 Task: Select and add the product "Theraflu Nighttime Severe Honey Lemon Multi-Symptom Cold Relief Packets (6 ct)" to cart from the store "CVS".
Action: Mouse pressed left at (56, 101)
Screenshot: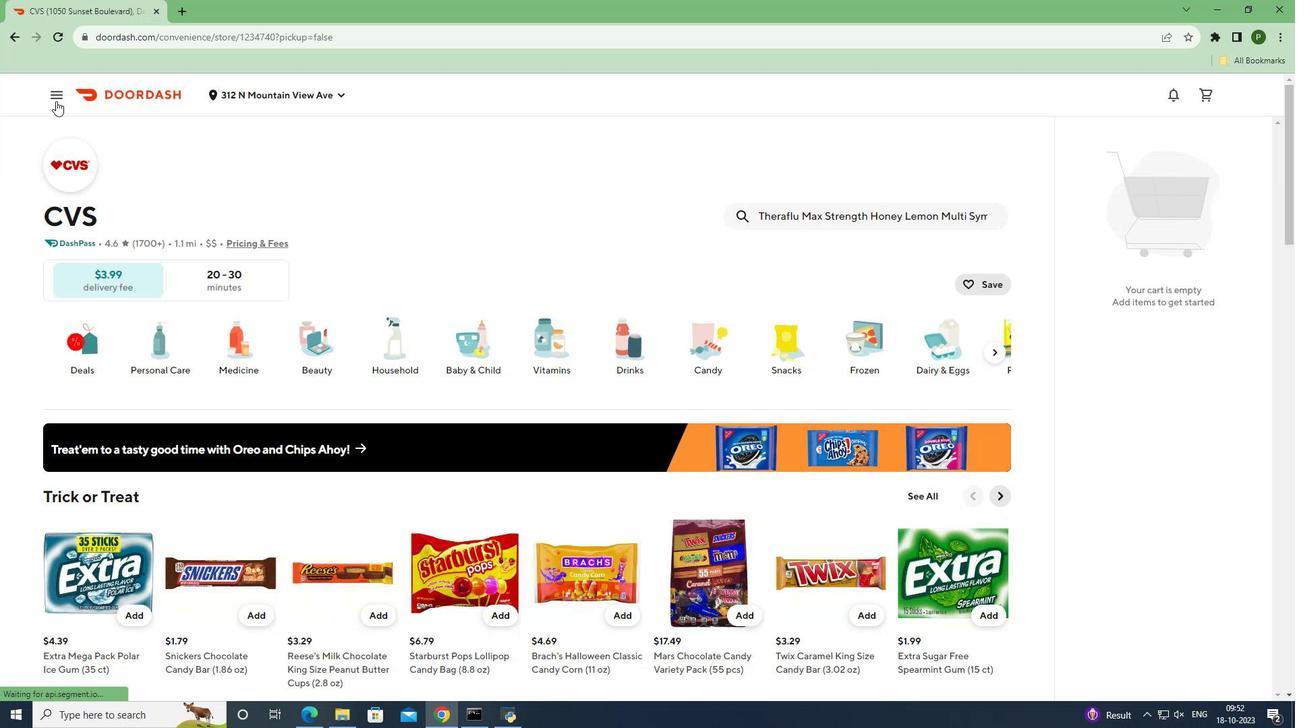 
Action: Mouse moved to (60, 192)
Screenshot: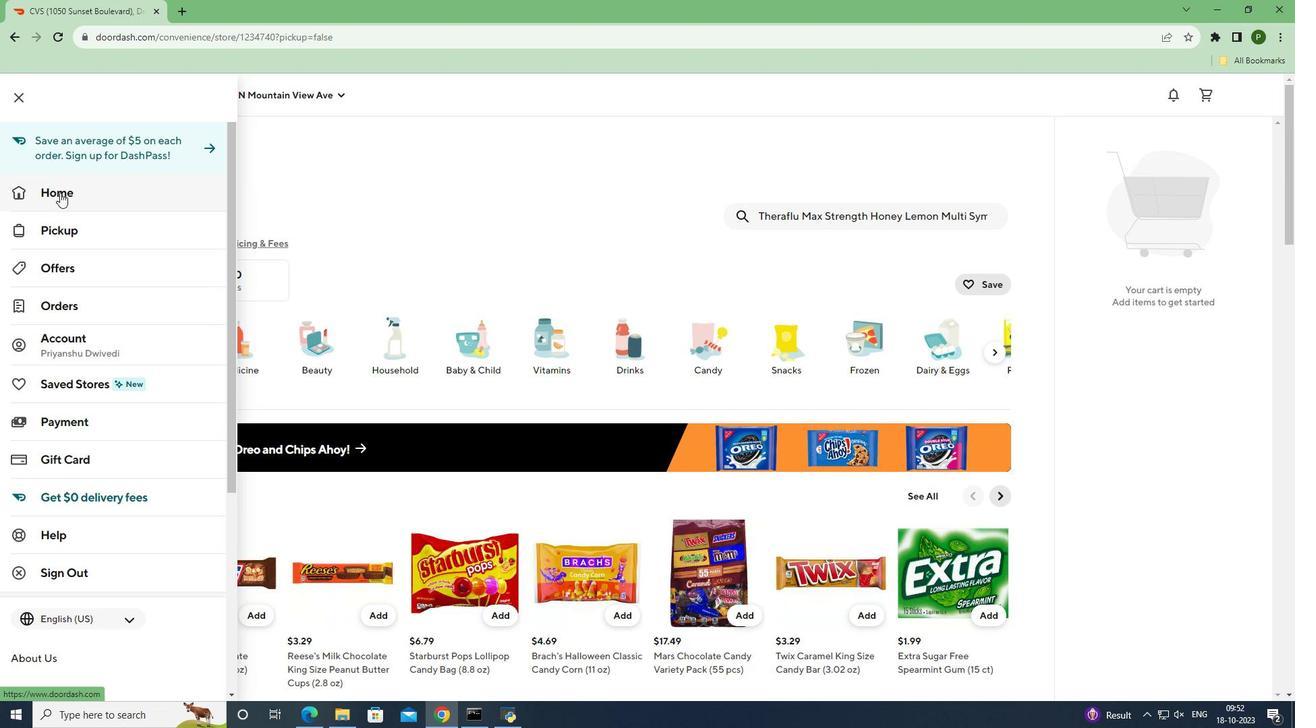 
Action: Mouse pressed left at (60, 192)
Screenshot: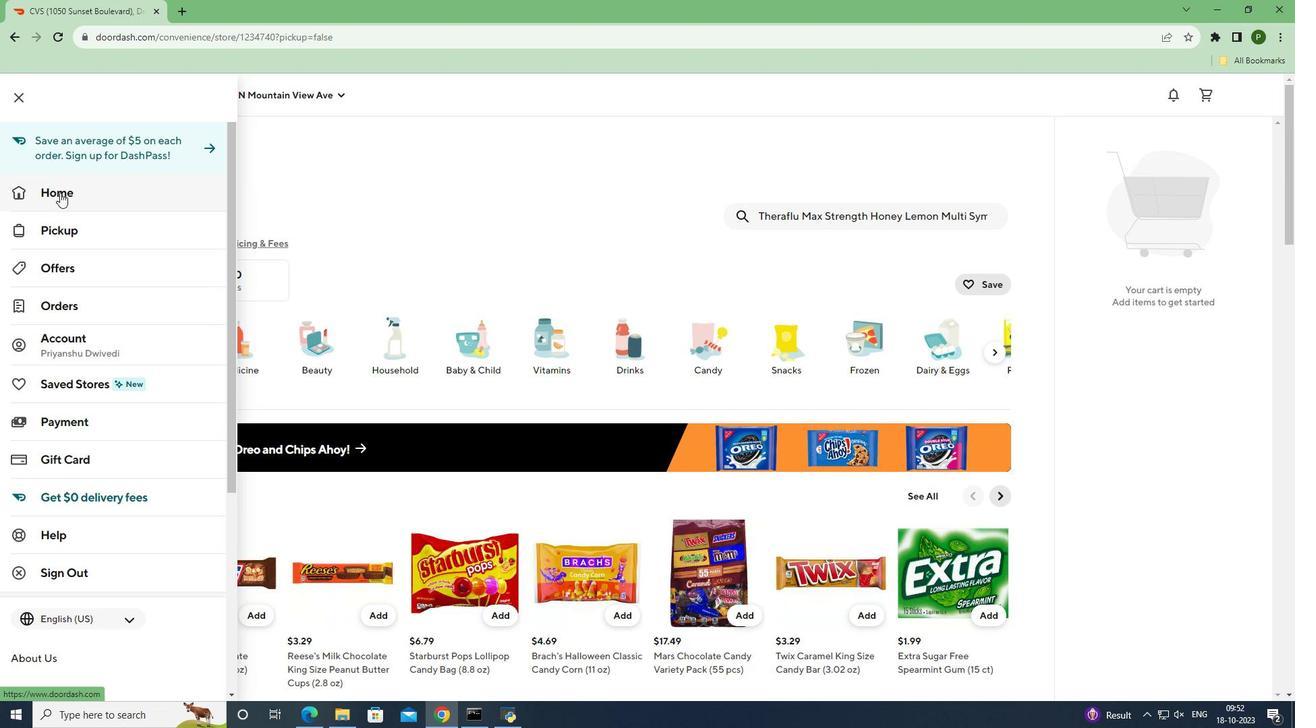 
Action: Mouse moved to (979, 142)
Screenshot: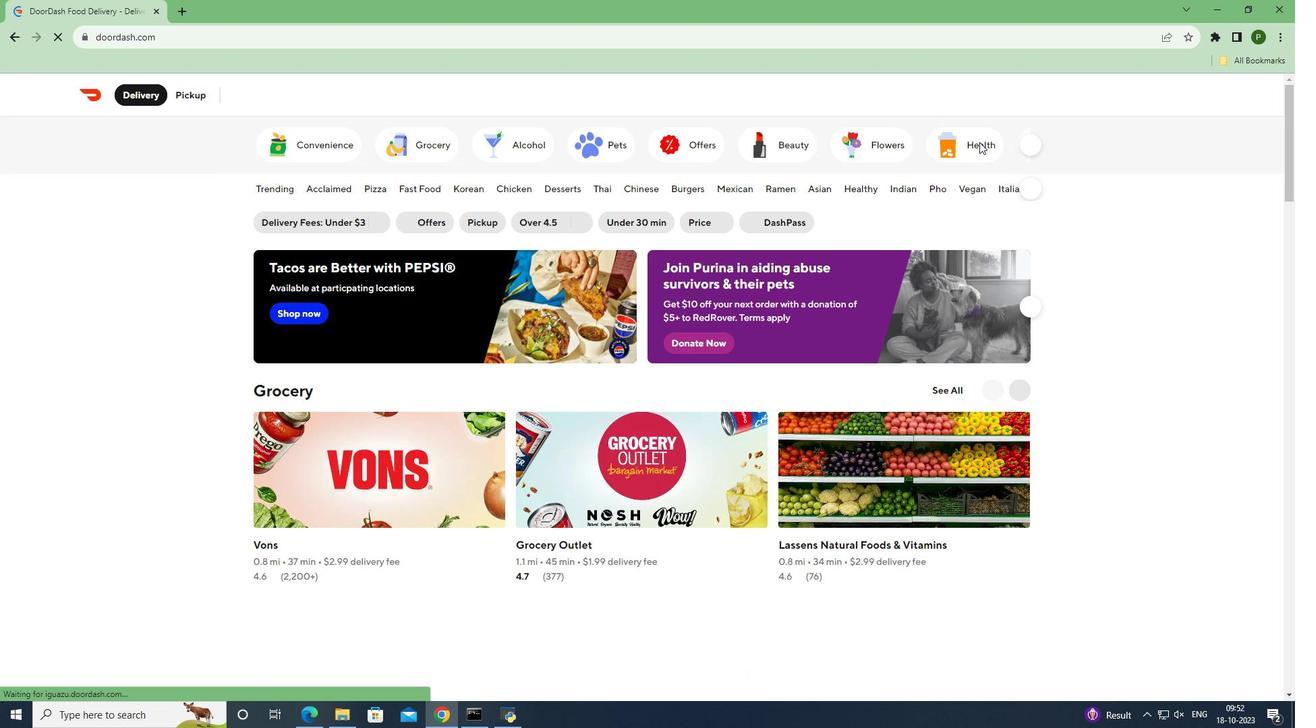 
Action: Mouse pressed left at (979, 142)
Screenshot: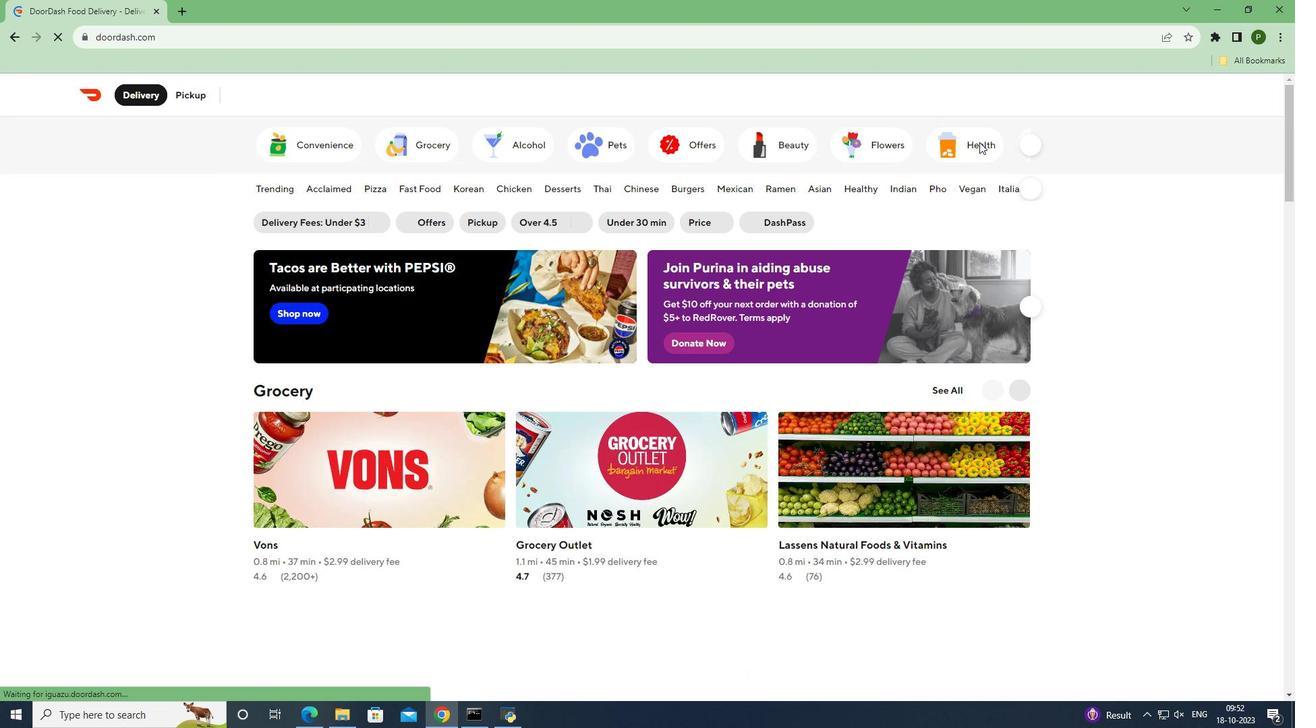 
Action: Mouse pressed left at (979, 142)
Screenshot: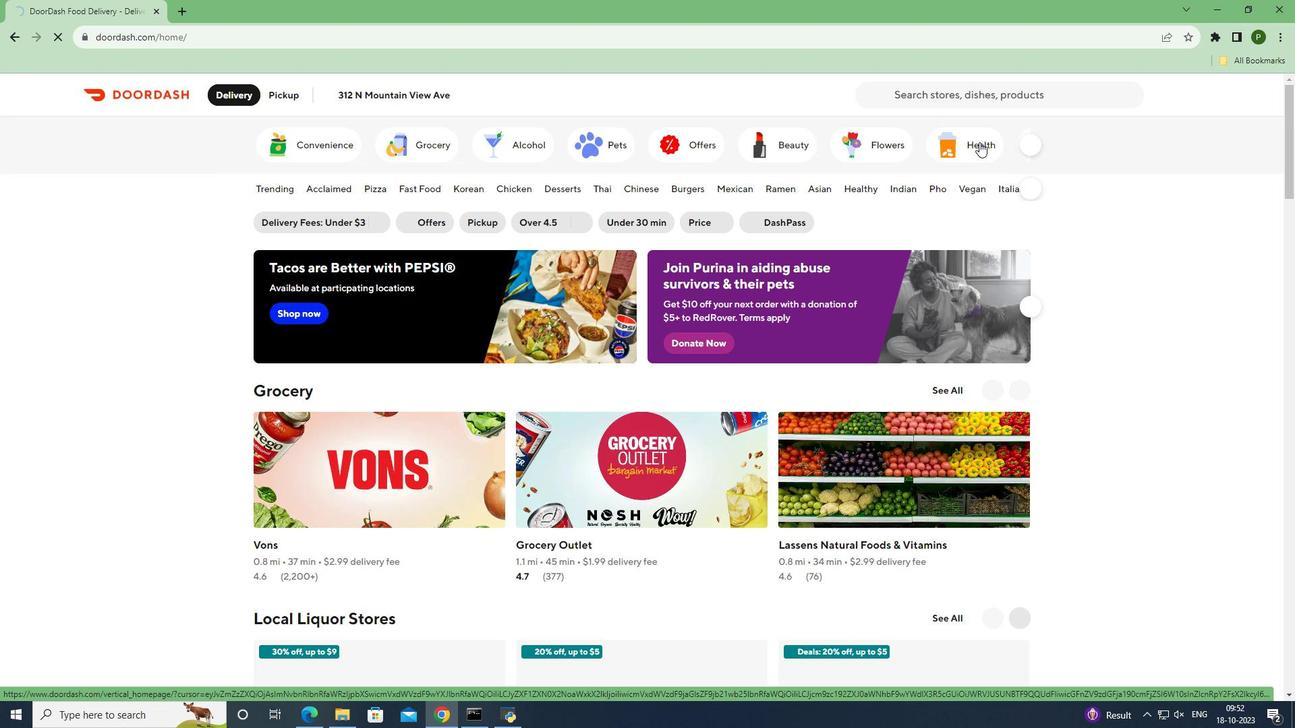 
Action: Mouse moved to (697, 412)
Screenshot: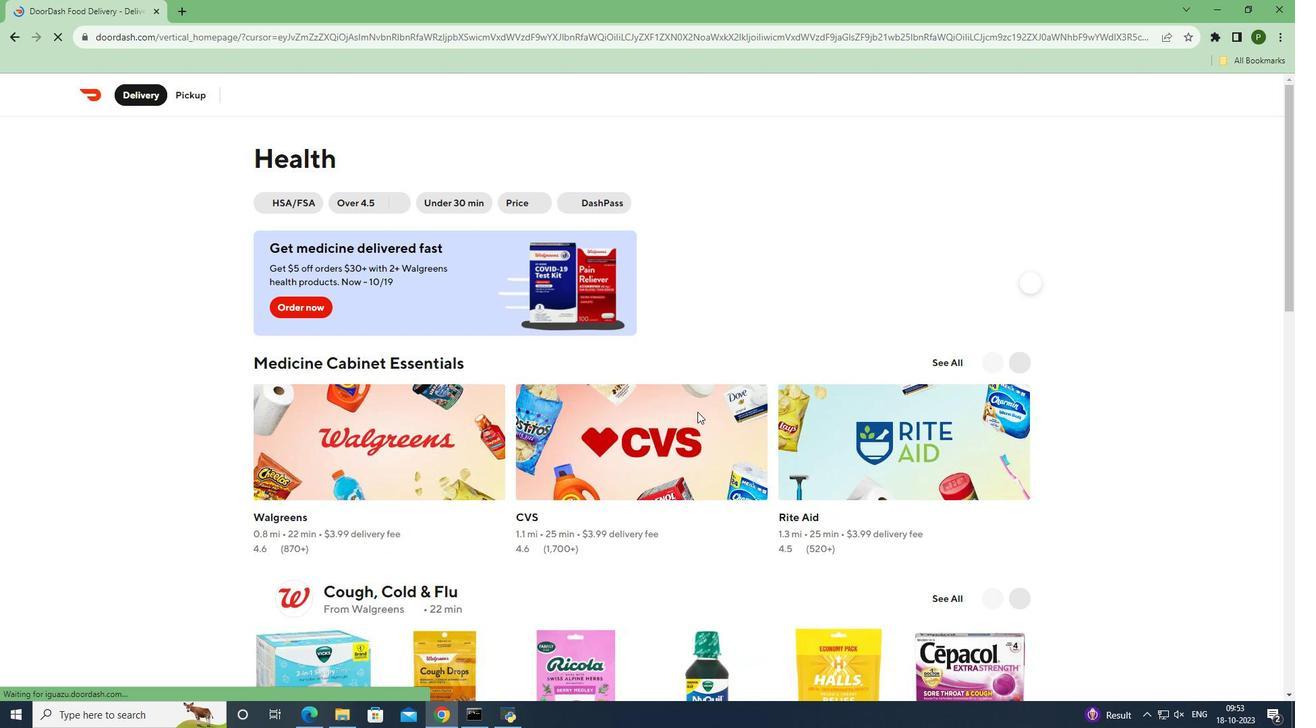 
Action: Mouse pressed left at (697, 412)
Screenshot: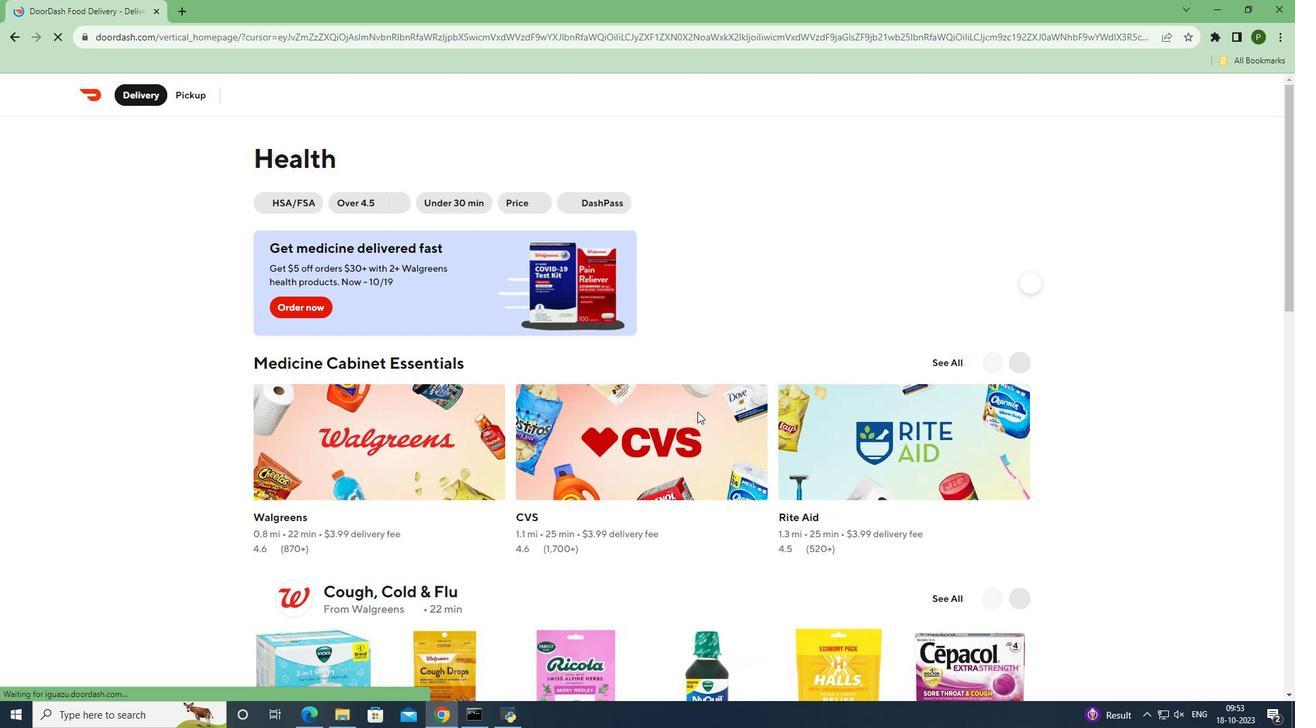 
Action: Mouse moved to (828, 217)
Screenshot: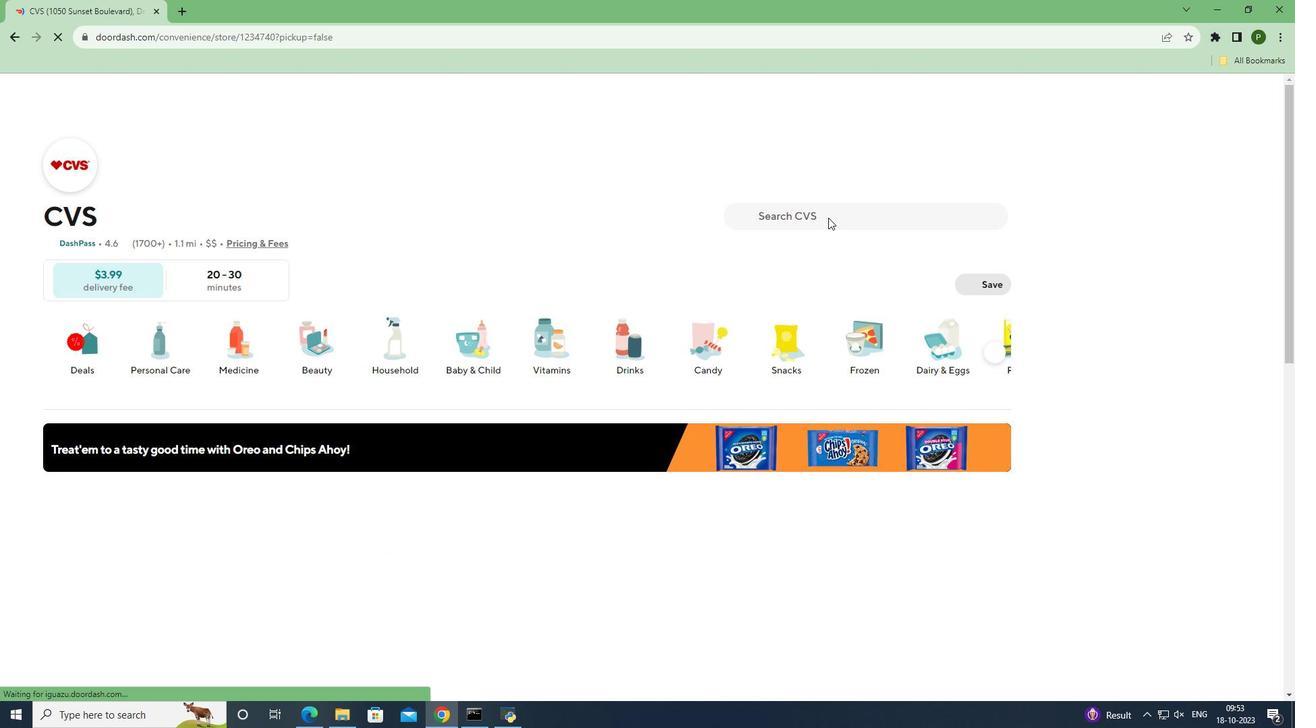 
Action: Mouse pressed left at (828, 217)
Screenshot: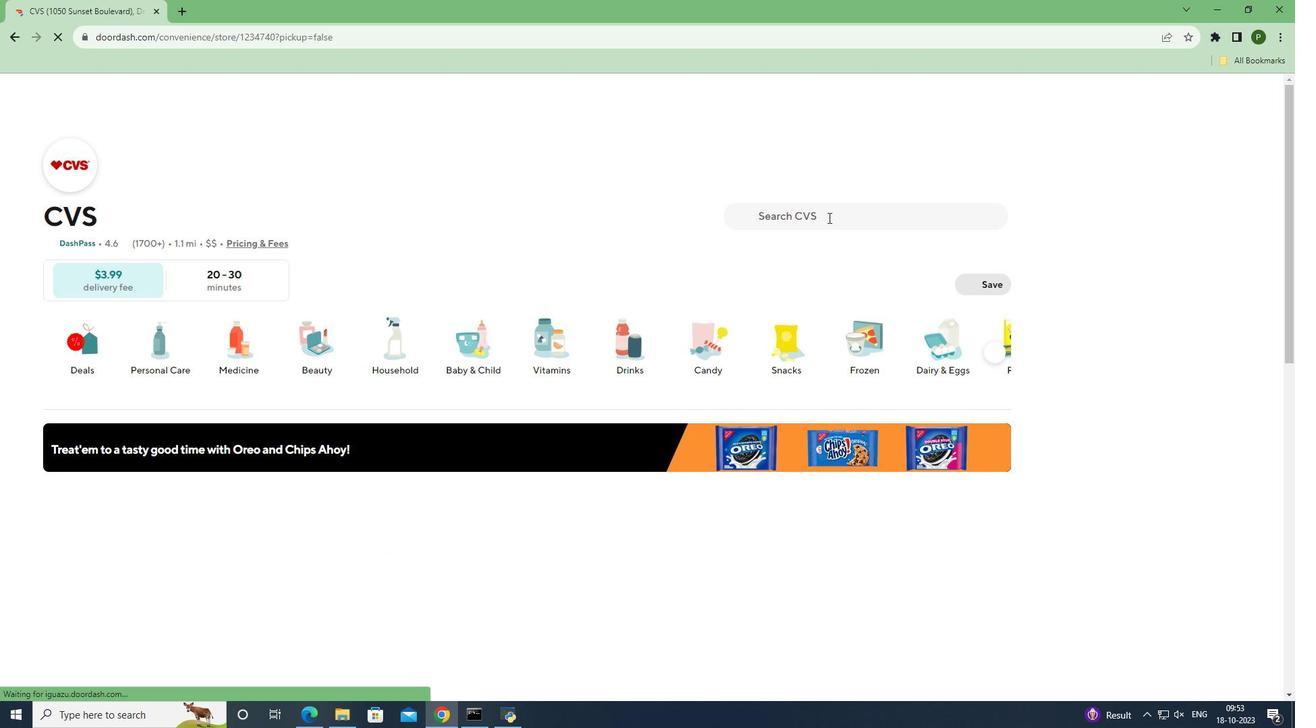 
Action: Key pressed <Key.caps_lock>T<Key.caps_lock>heraflu<Key.space><Key.caps_lock>N<Key.caps_lock>ighttime<Key.space><Key.caps_lock>S<Key.caps_lock>evere<Key.space><Key.caps_lock>H<Key.caps_lock>oney<Key.space><Key.caps_lock>L<Key.caps_lock>emon<Key.space><Key.caps_lock>M<Key.caps_lock>ut<Key.backspace>lti<Key.space><Key.caps_lock>S<Key.caps_lock>ymptom<Key.space><Key.caps_lock>C<Key.caps_lock>old<Key.space><Key.caps_lock>R<Key.caps_lock>elief<Key.space><Key.caps_lock>P<Key.caps_lock>ackets<Key.space><Key.shift_r>(6<Key.space>ct<Key.shift_r>)
Screenshot: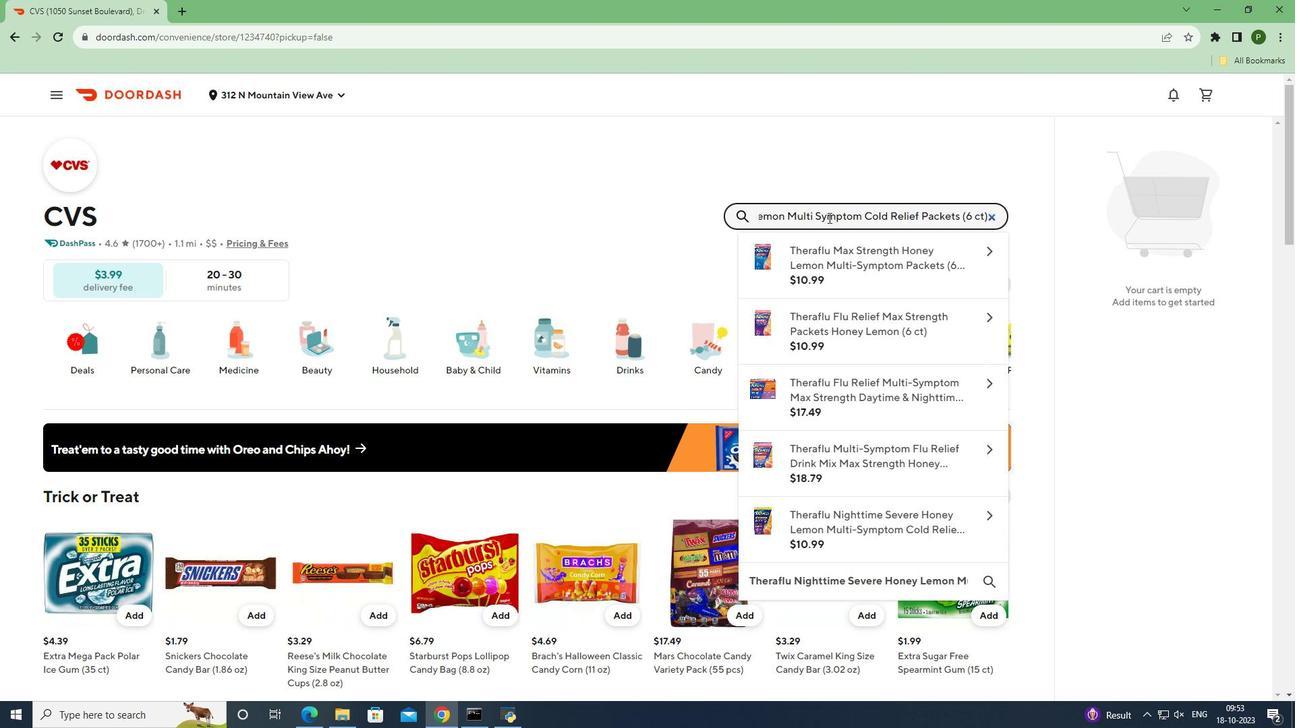 
Action: Mouse moved to (864, 528)
Screenshot: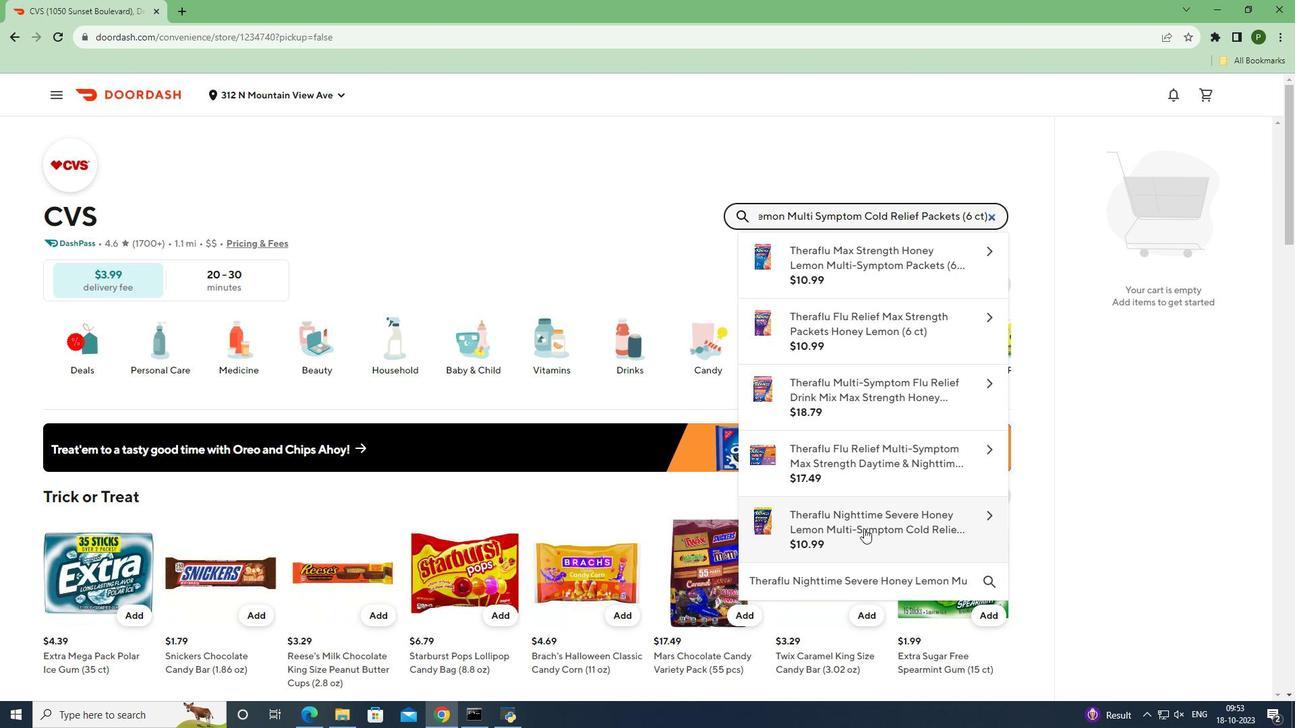
Action: Mouse pressed left at (864, 528)
Screenshot: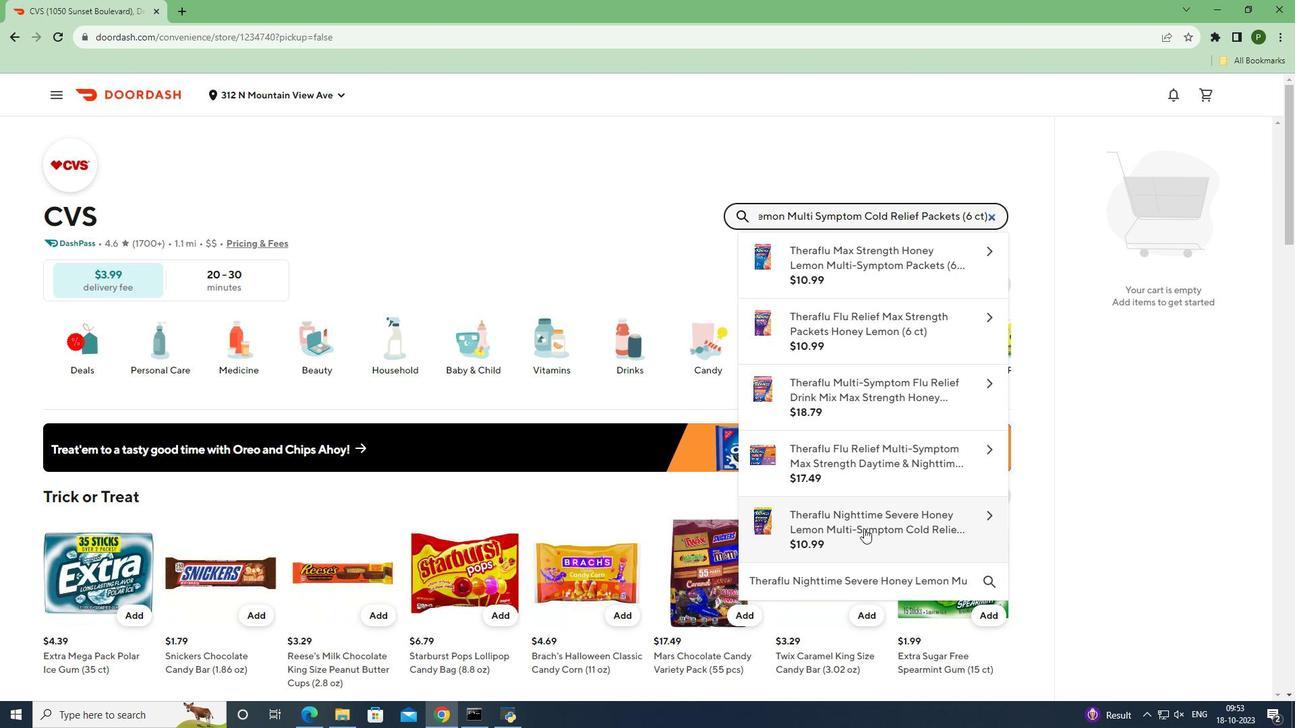 
Action: Mouse moved to (885, 663)
Screenshot: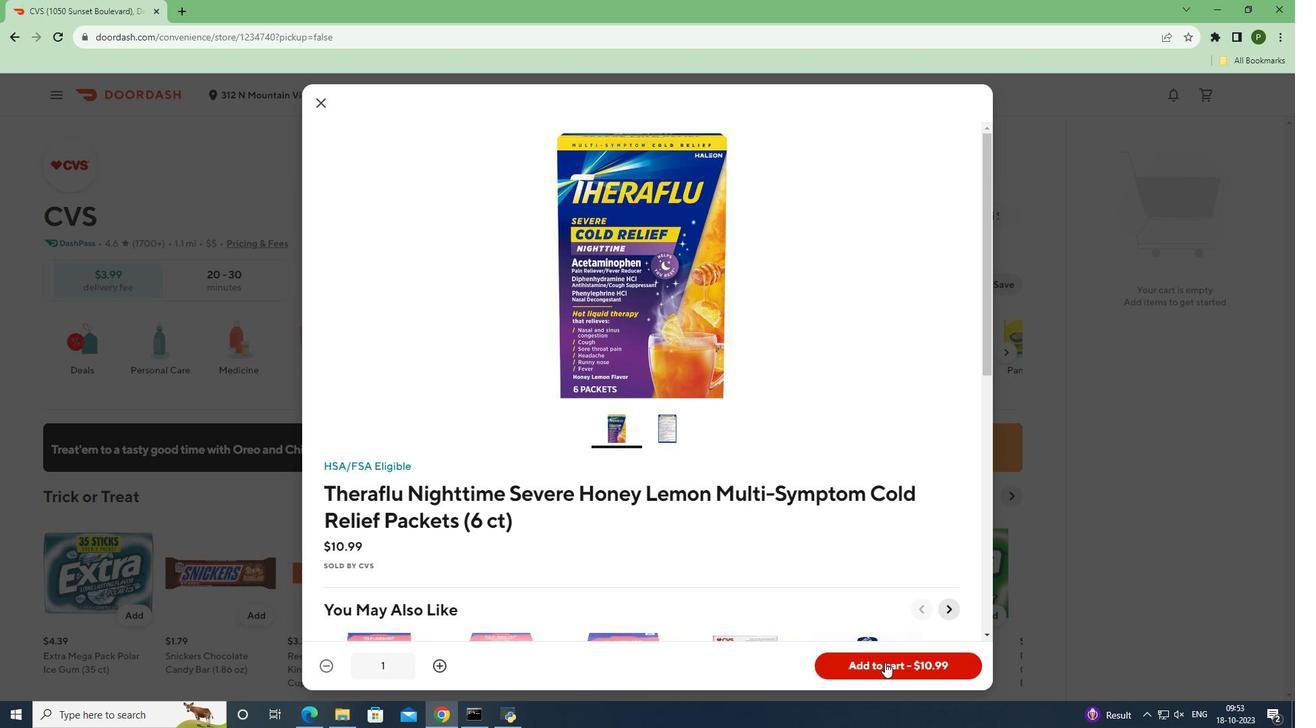 
Action: Mouse pressed left at (885, 663)
Screenshot: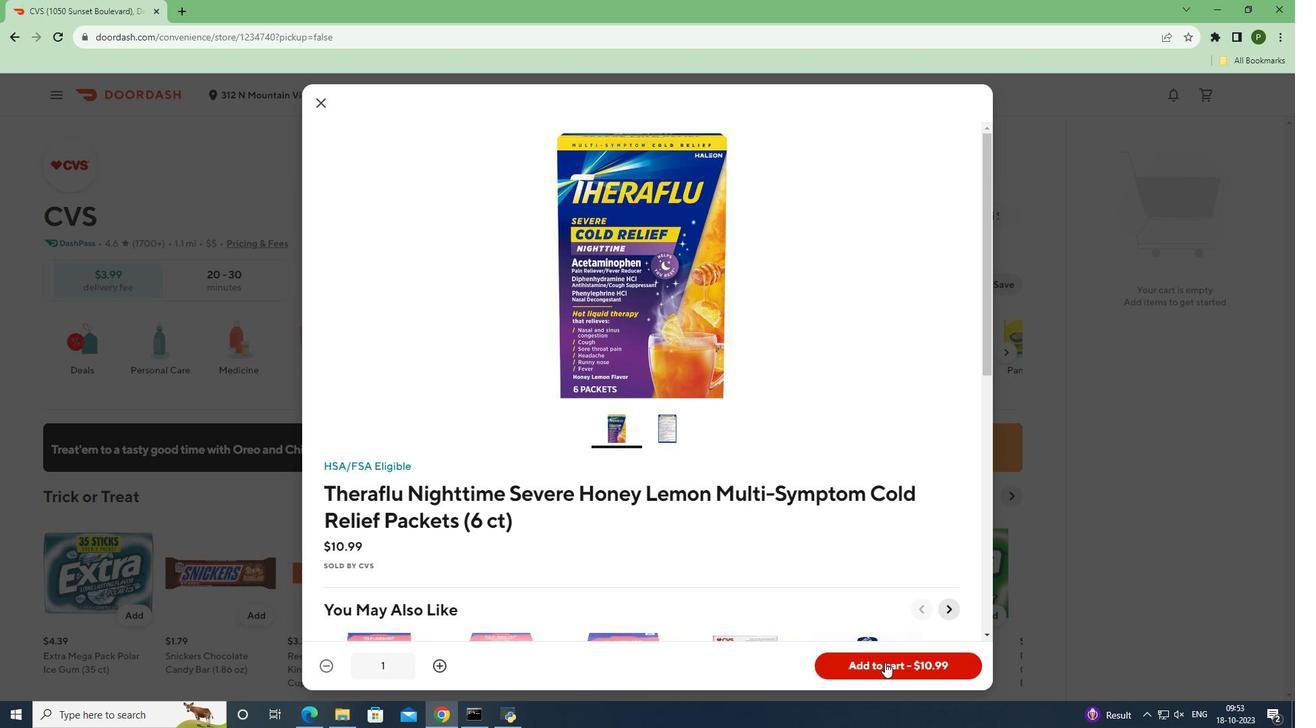 
Action: Mouse moved to (1074, 577)
Screenshot: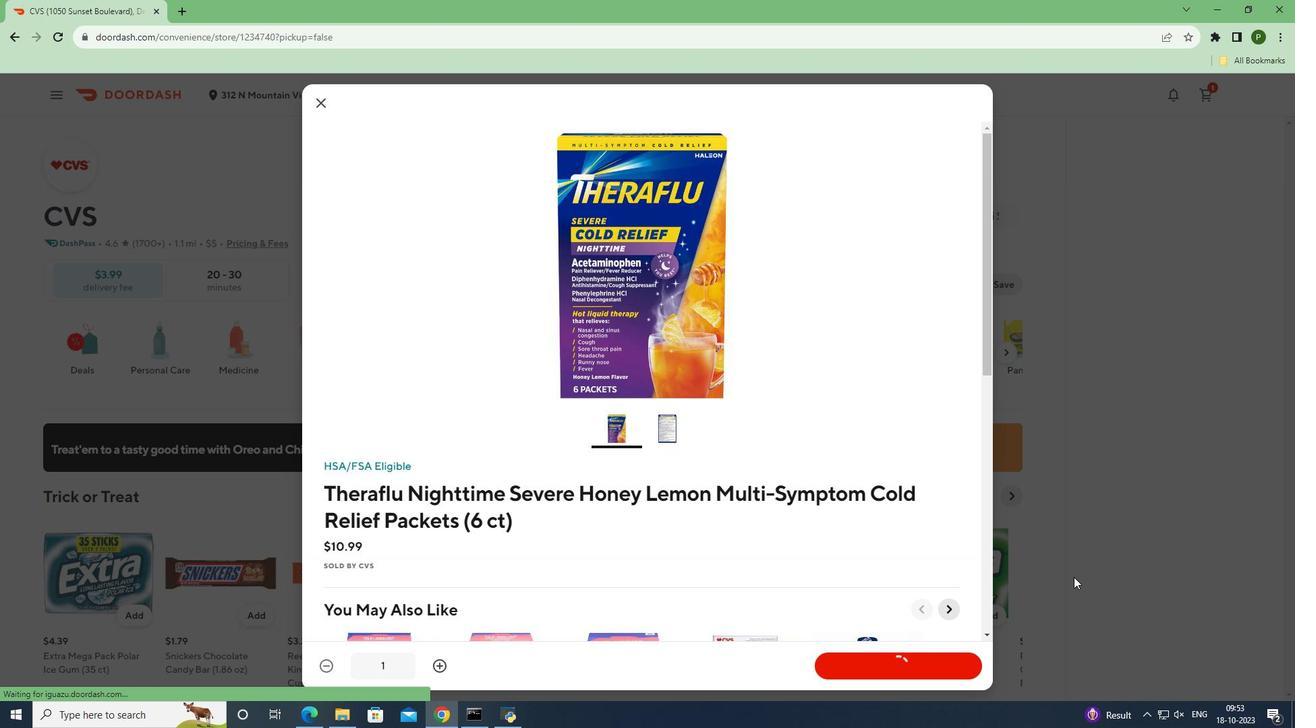 
